 Task: Reply All to email with the signature Anthony Hernandez with the subject Reminder for an interview from softage.10@softage.net with the message Can you provide me with the details of the new training program? with BCC to softage.6@softage.net with an attached document Technical_specifications.pdf
Action: Mouse moved to (1018, 170)
Screenshot: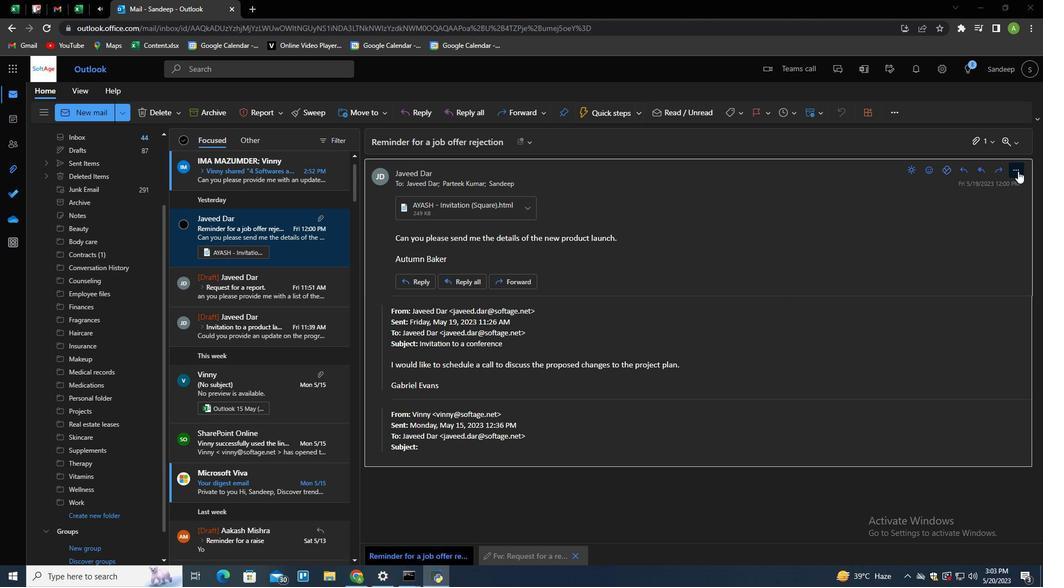 
Action: Mouse pressed left at (1018, 170)
Screenshot: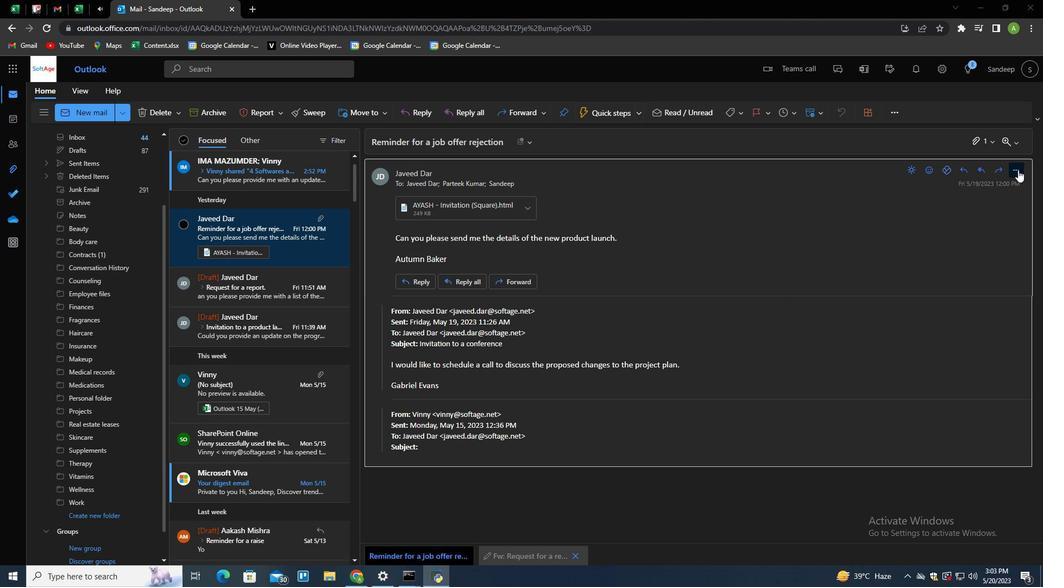 
Action: Mouse moved to (955, 204)
Screenshot: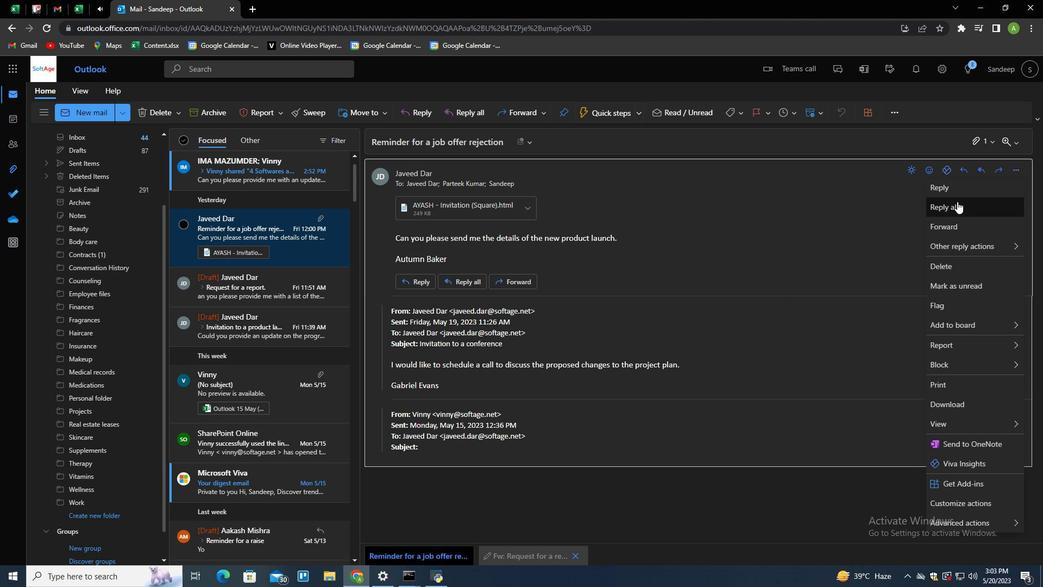 
Action: Mouse pressed left at (955, 204)
Screenshot: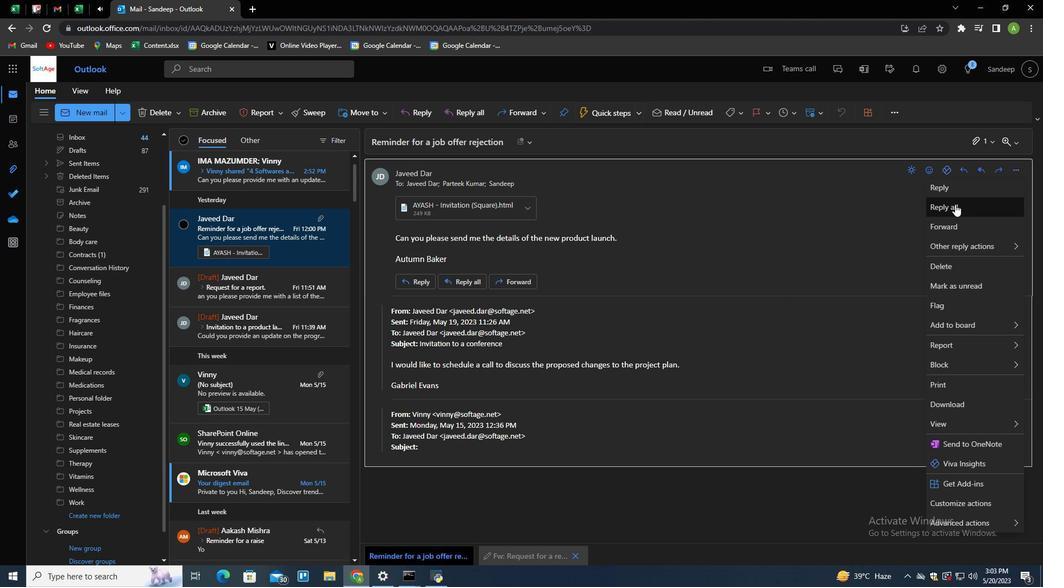 
Action: Mouse moved to (376, 311)
Screenshot: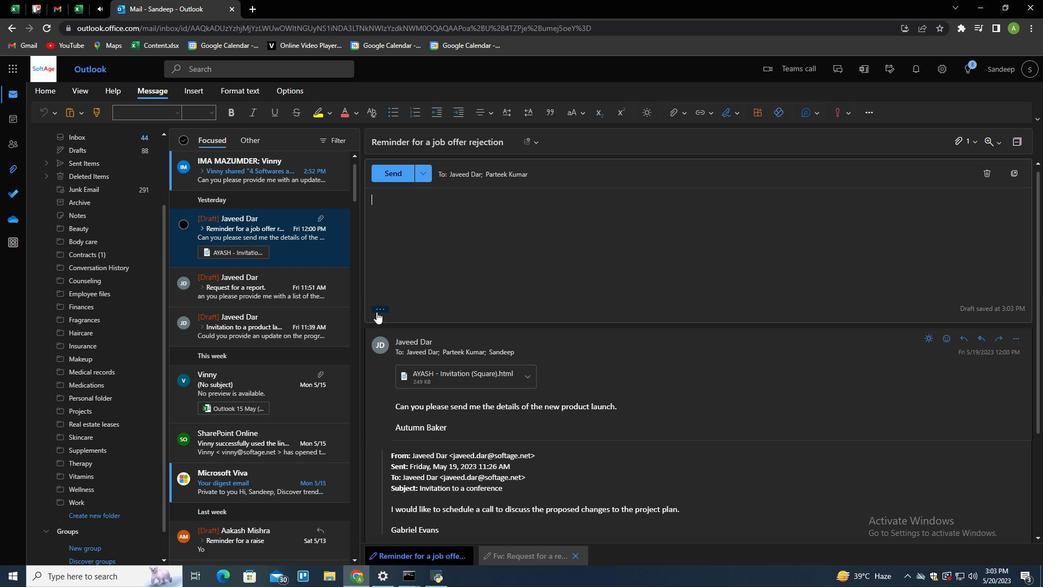 
Action: Mouse pressed left at (376, 311)
Screenshot: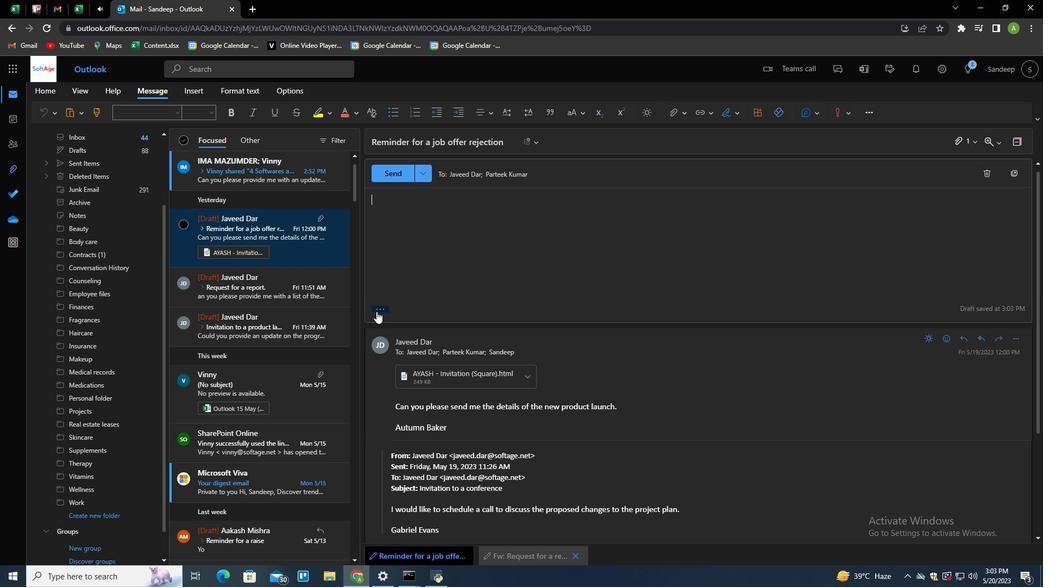 
Action: Mouse moved to (728, 114)
Screenshot: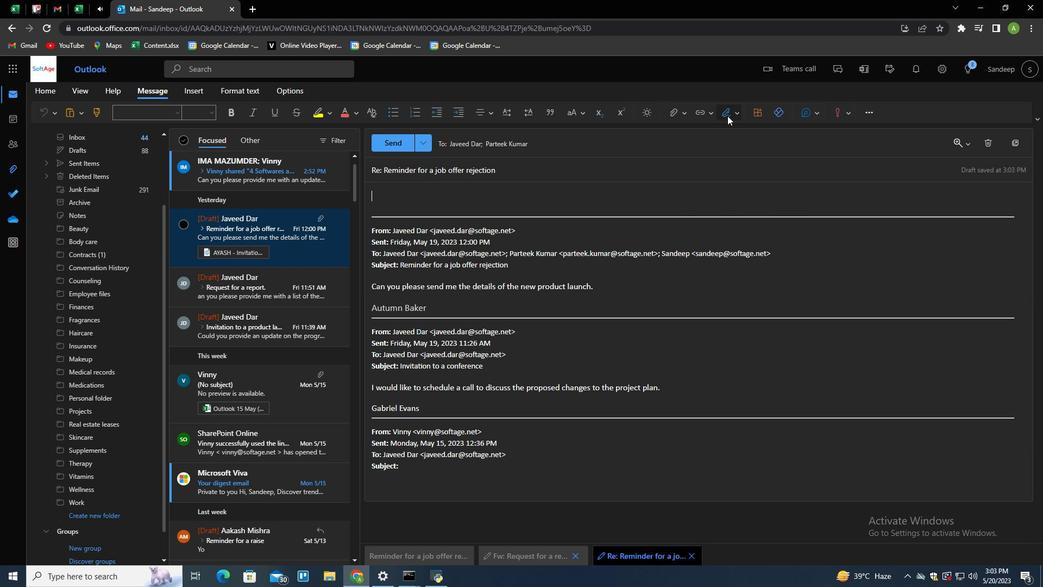 
Action: Mouse pressed left at (728, 114)
Screenshot: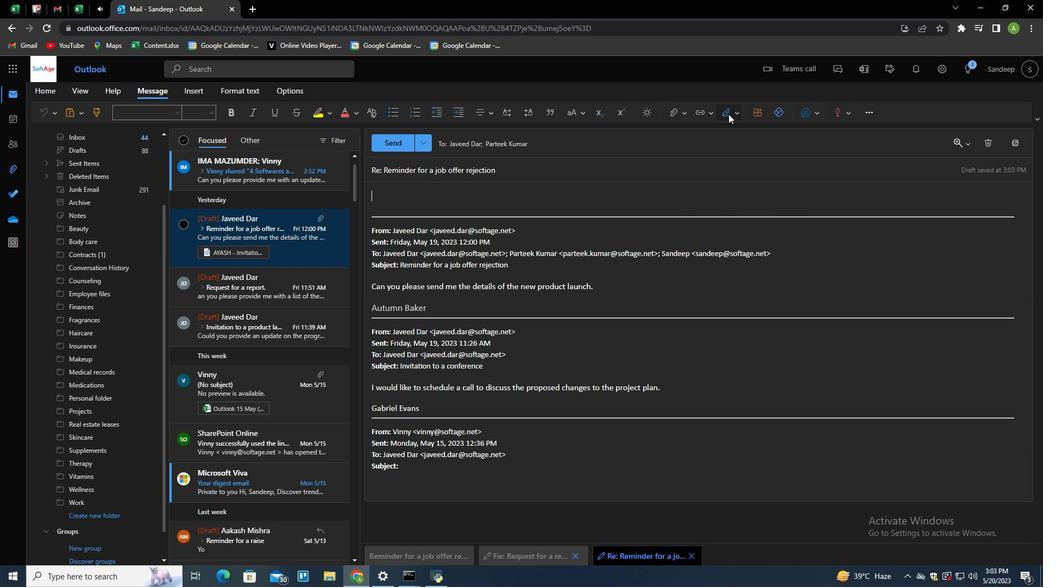 
Action: Mouse moved to (712, 153)
Screenshot: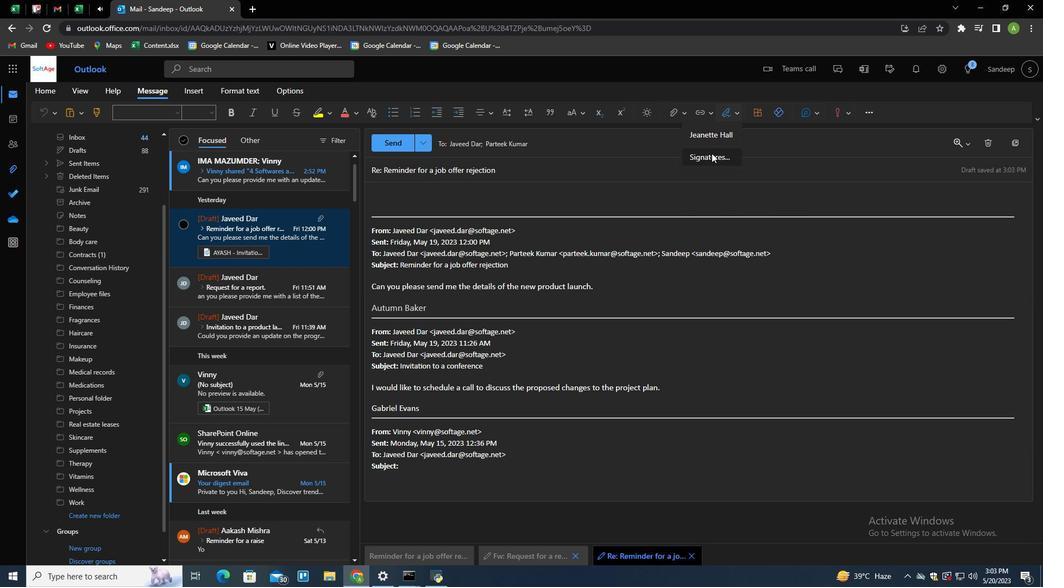 
Action: Mouse pressed left at (712, 153)
Screenshot: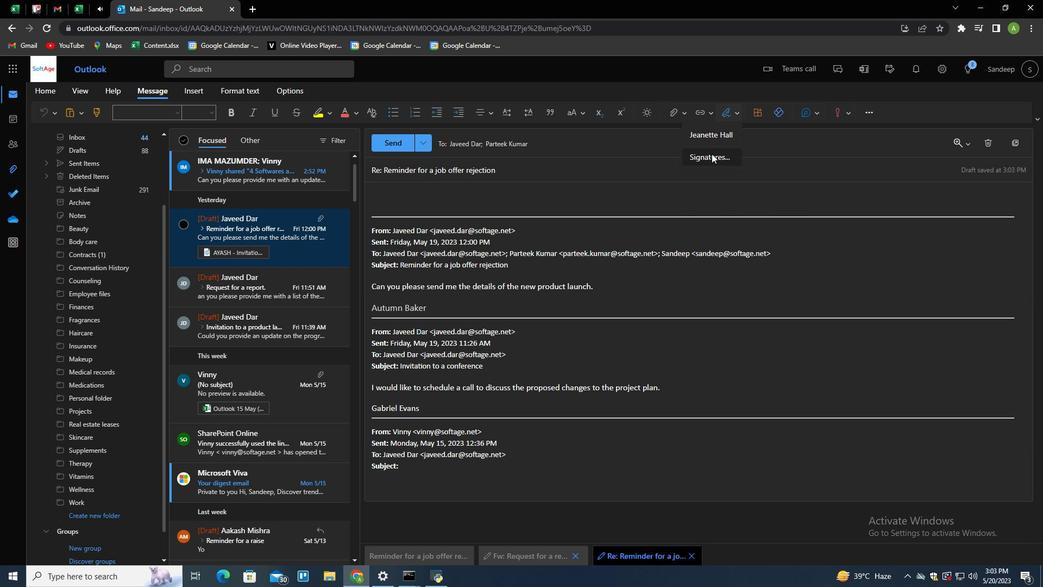 
Action: Mouse moved to (731, 199)
Screenshot: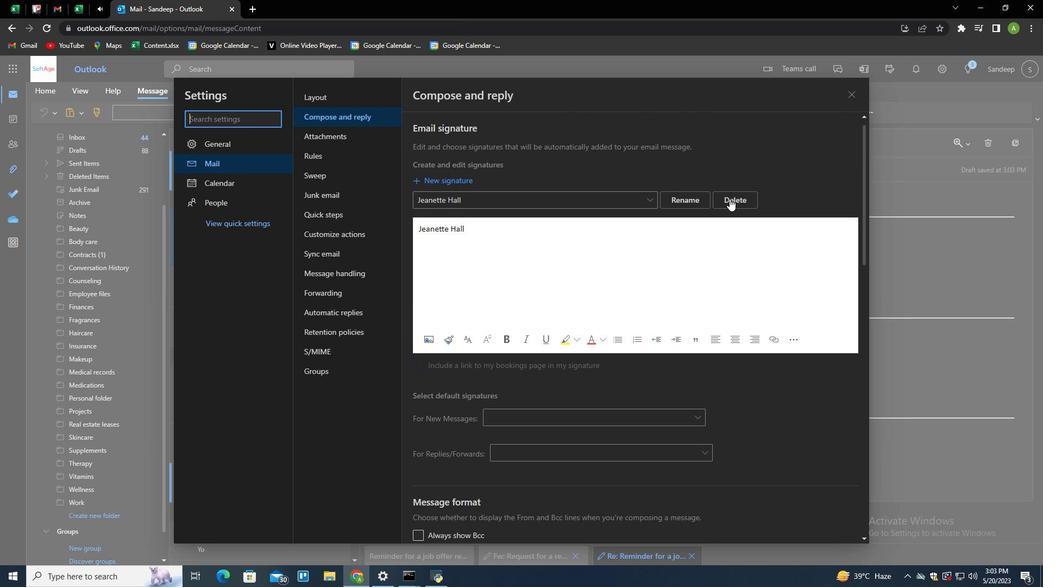 
Action: Mouse pressed left at (731, 199)
Screenshot: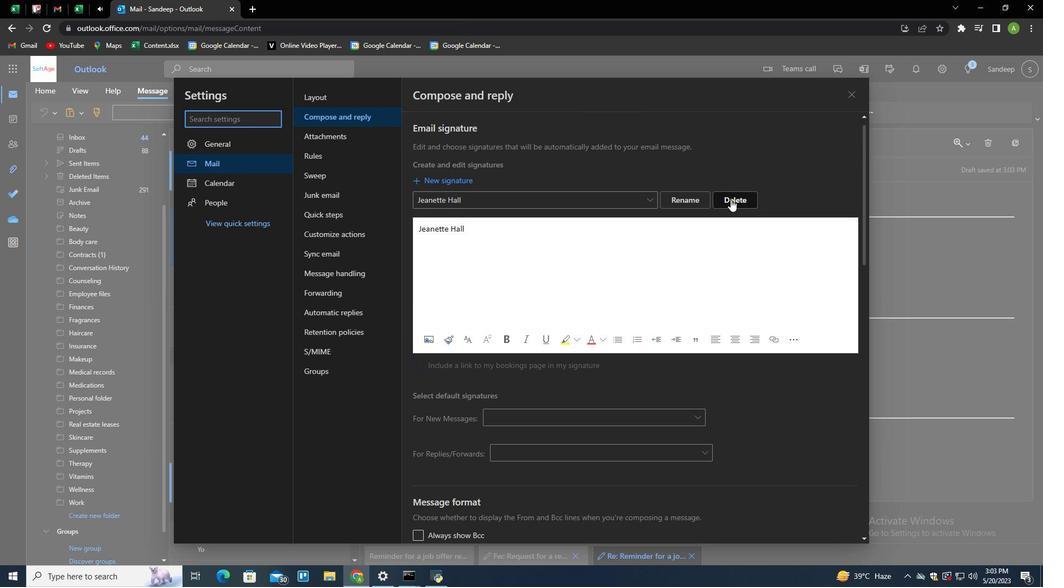 
Action: Mouse pressed left at (731, 199)
Screenshot: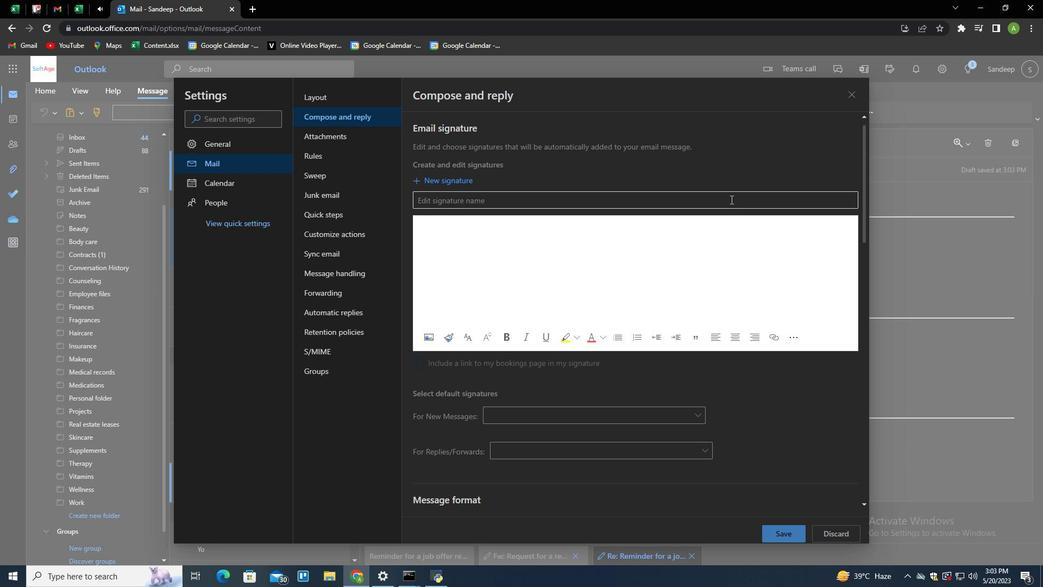 
Action: Mouse moved to (729, 201)
Screenshot: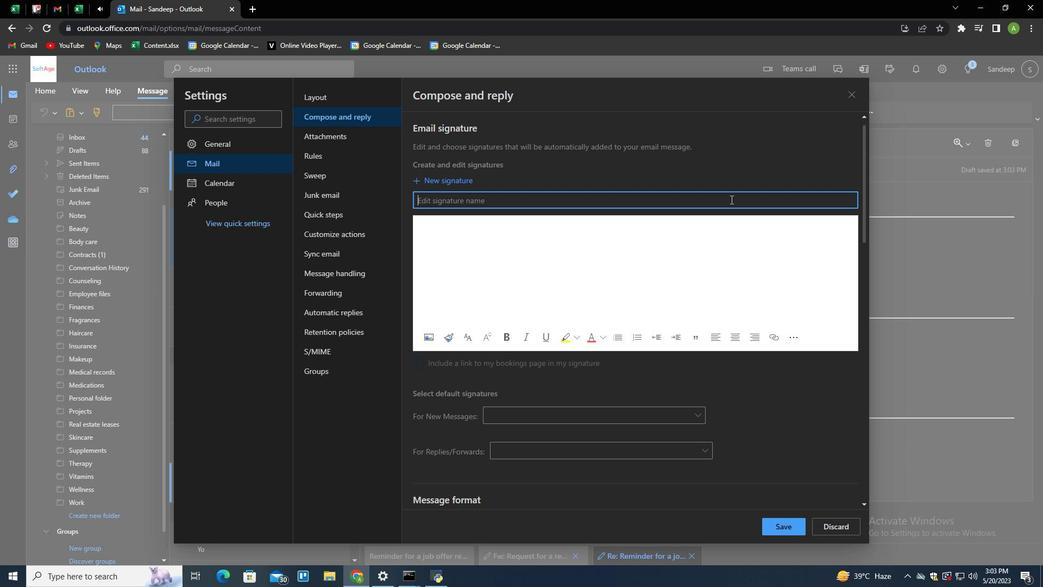 
Action: Key pressed <Key.shift>Anthony<Key.space><Key.shift>Hernandez<Key.tab><Key.shift>Anthony<Key.space><Key.shift><Key.shift><Key.shift><Key.shift><Key.shift><Key.shift><Key.shift><Key.shift><Key.shift><Key.shift><Key.shift>Hernandez
Screenshot: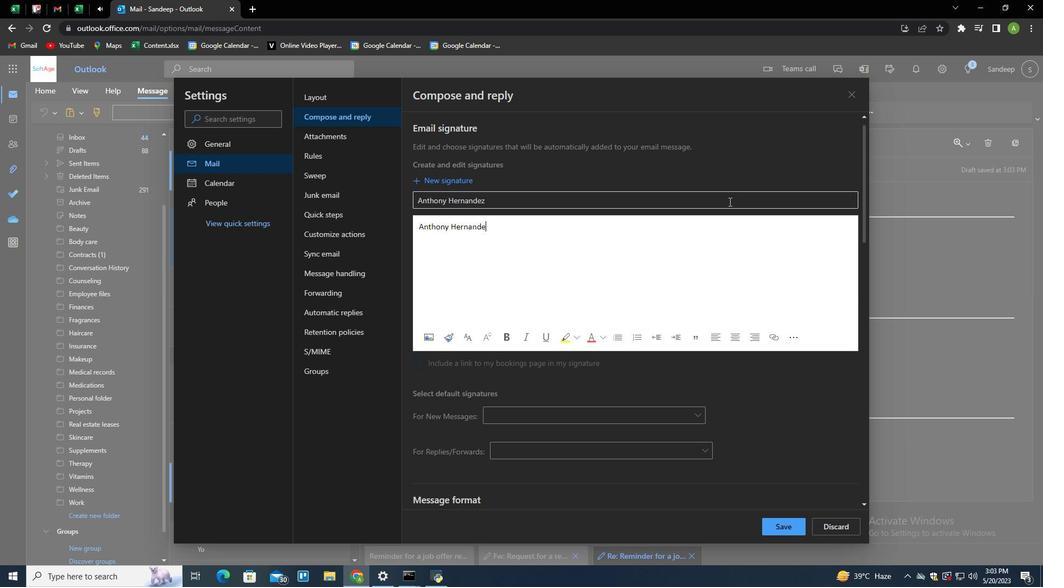 
Action: Mouse moved to (790, 522)
Screenshot: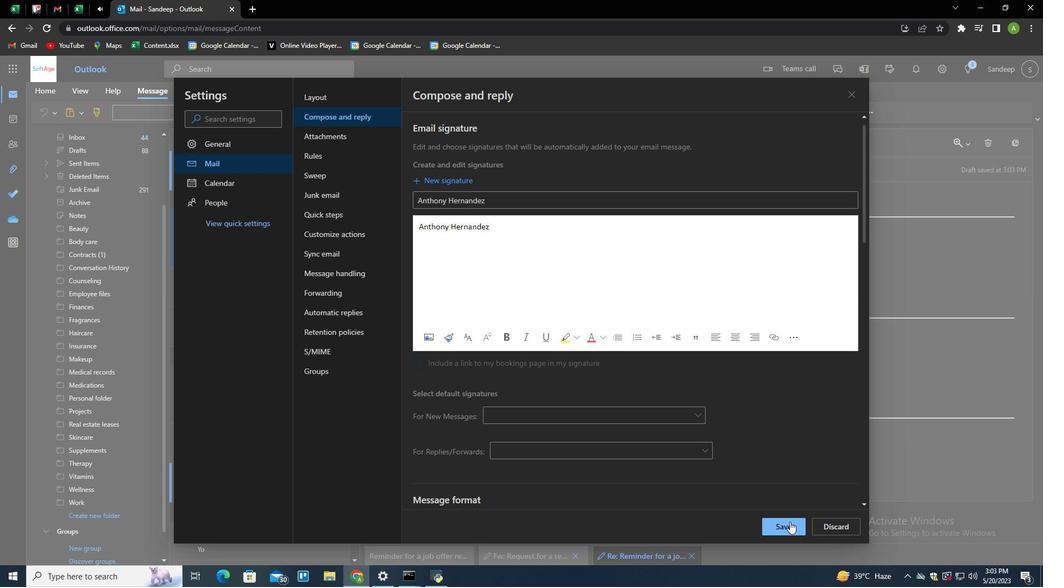 
Action: Mouse pressed left at (790, 522)
Screenshot: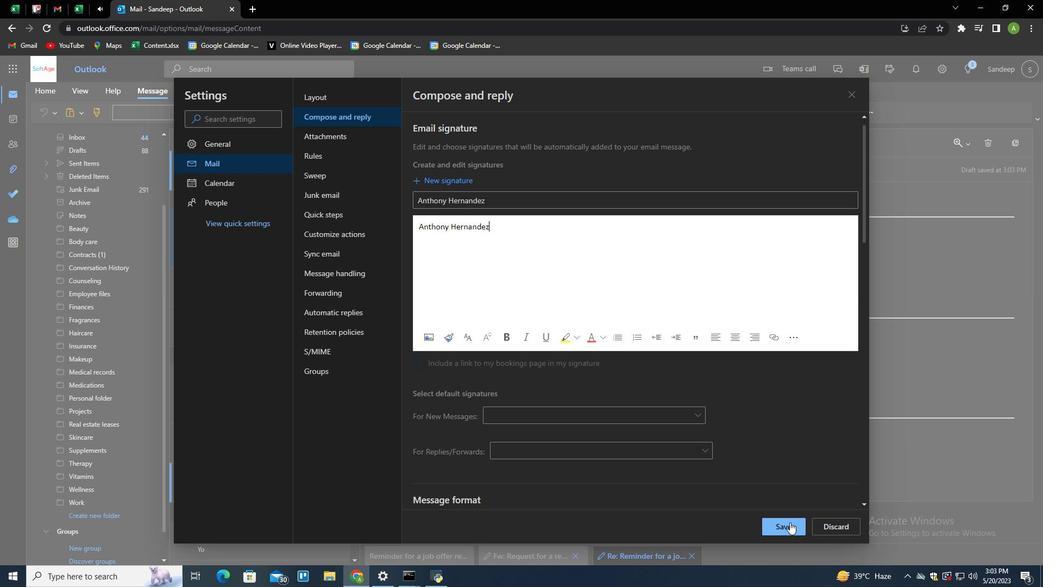
Action: Mouse moved to (946, 274)
Screenshot: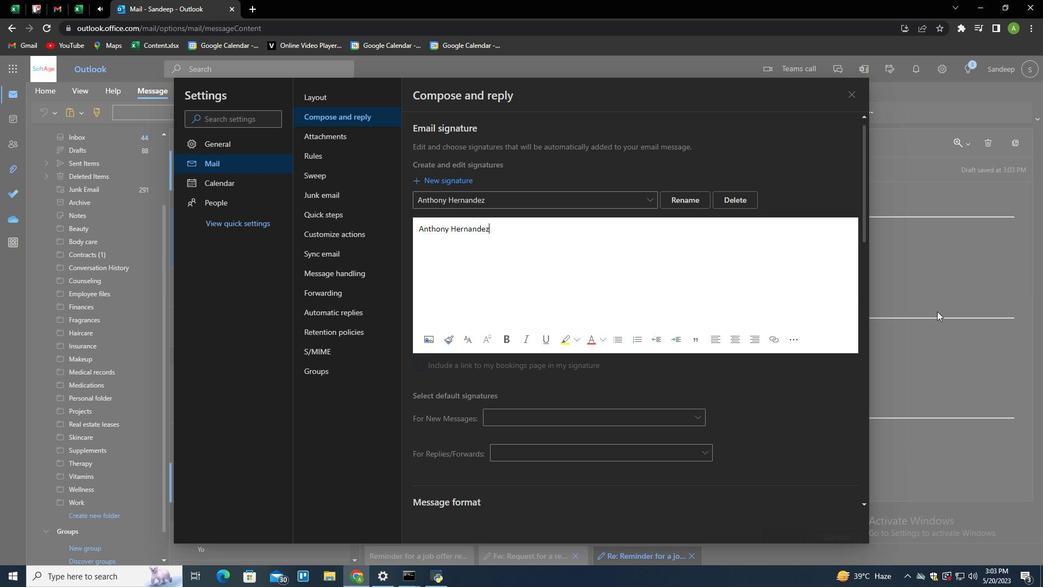 
Action: Mouse pressed left at (946, 274)
Screenshot: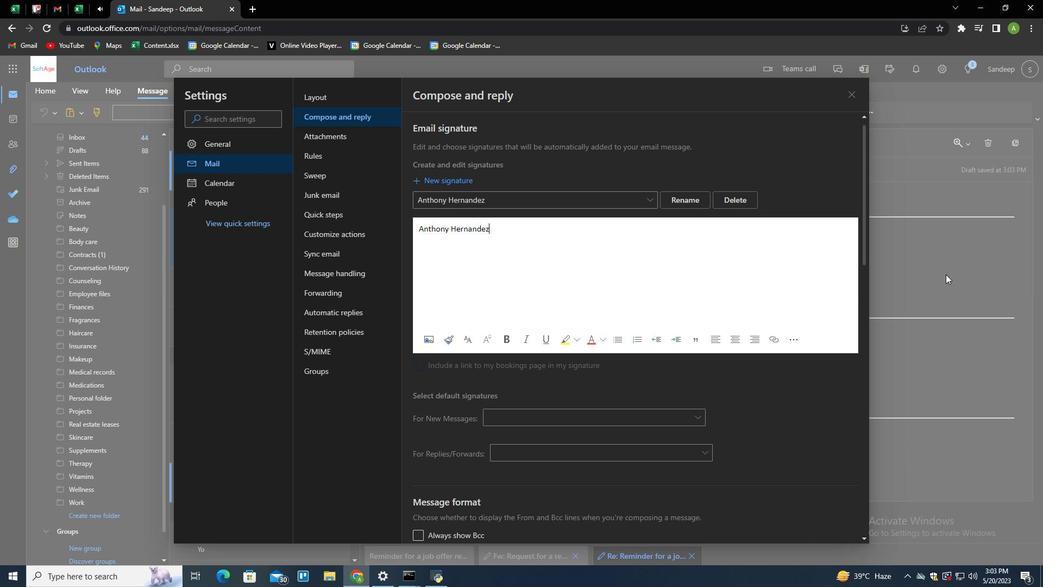 
Action: Mouse moved to (732, 109)
Screenshot: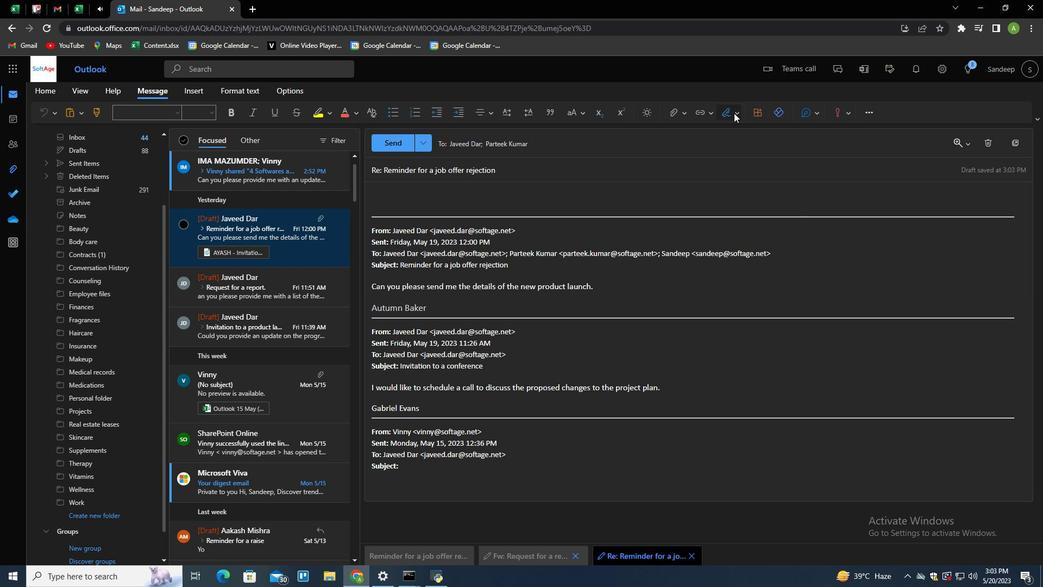 
Action: Mouse pressed left at (732, 109)
Screenshot: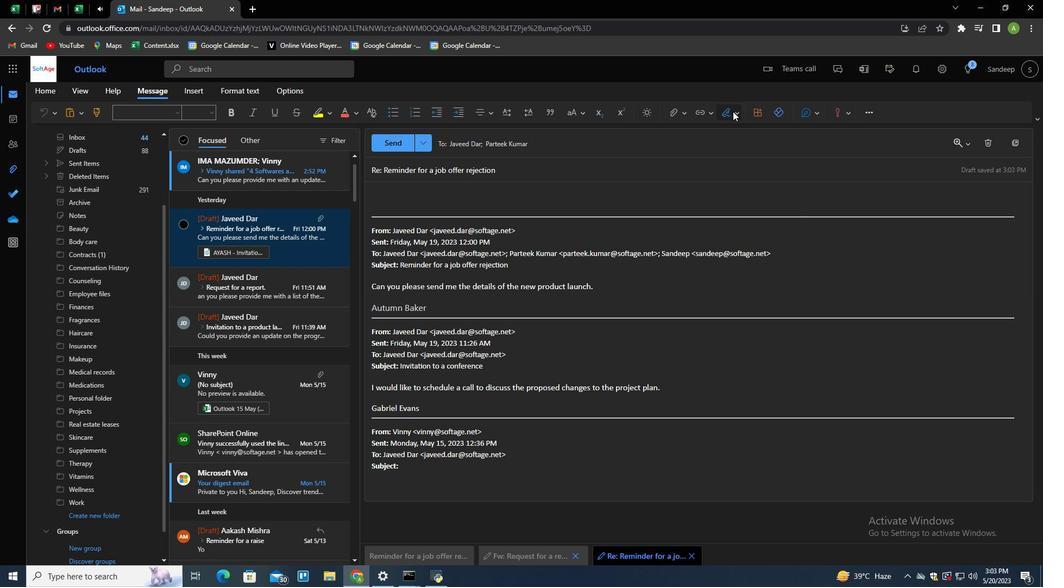 
Action: Mouse moved to (727, 133)
Screenshot: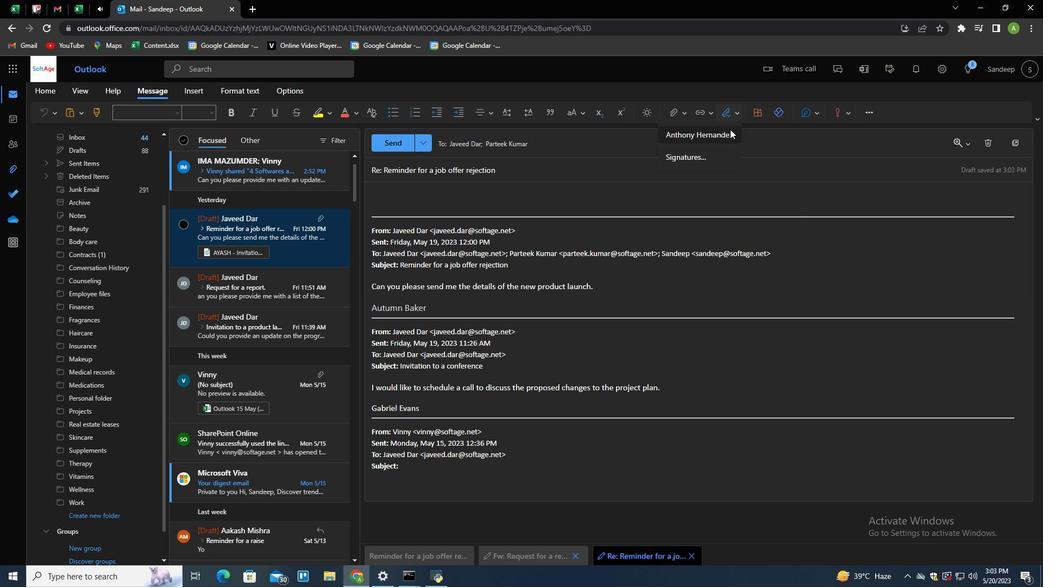 
Action: Mouse pressed left at (727, 133)
Screenshot: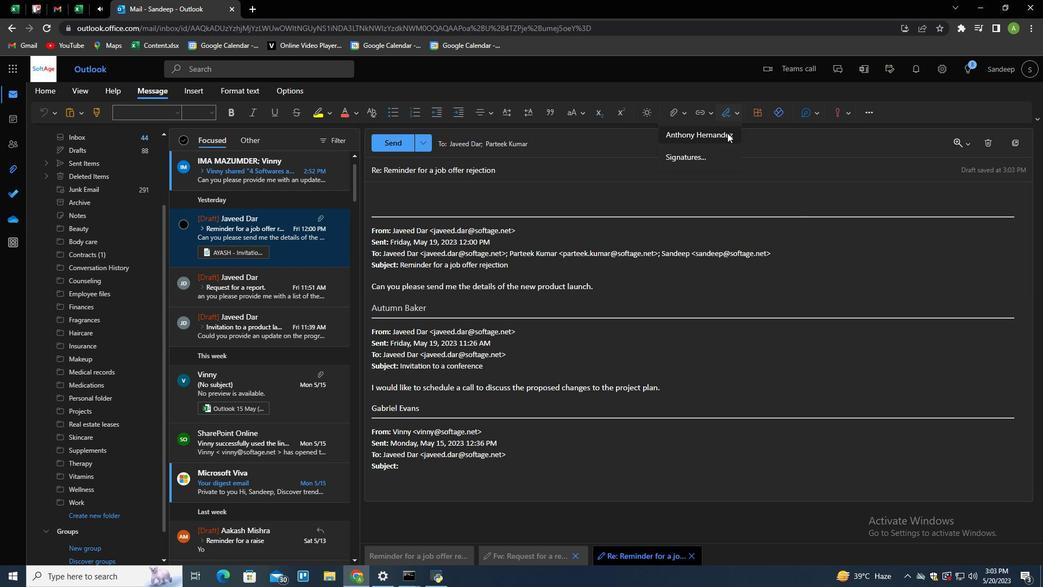 
Action: Mouse moved to (379, 168)
Screenshot: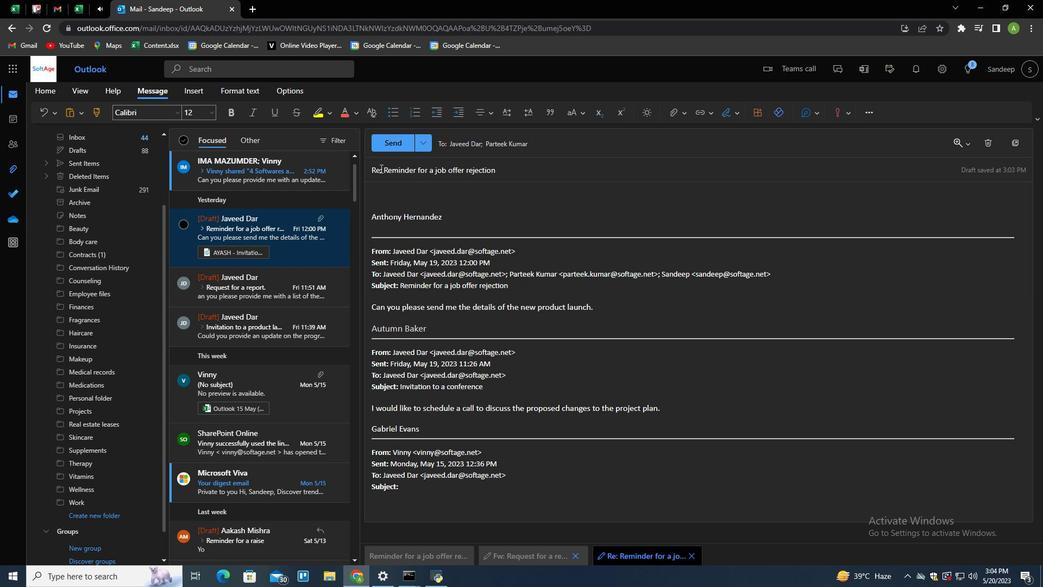 
Action: Mouse pressed left at (379, 168)
Screenshot: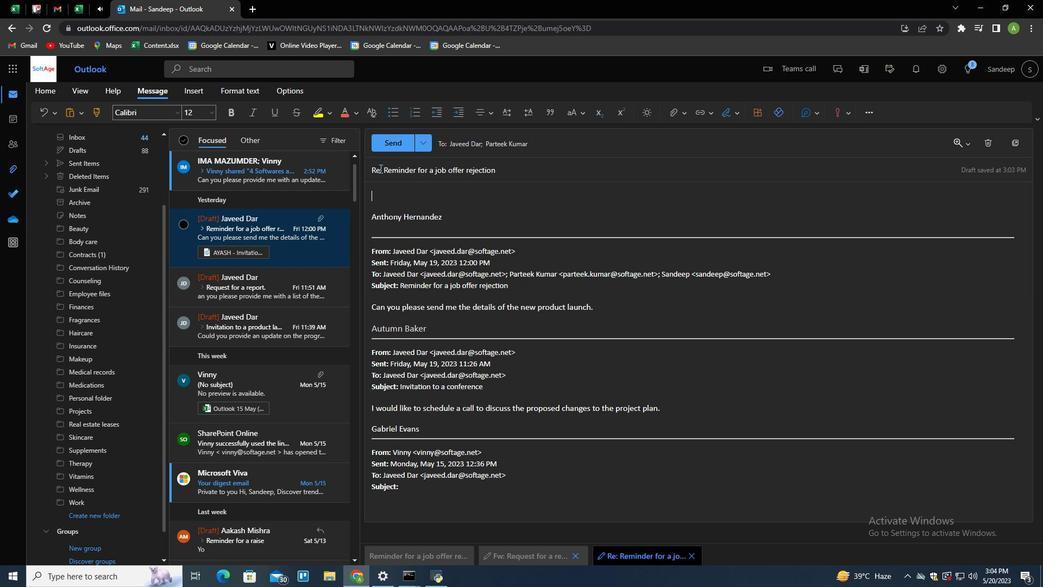 
Action: Mouse moved to (441, 188)
Screenshot: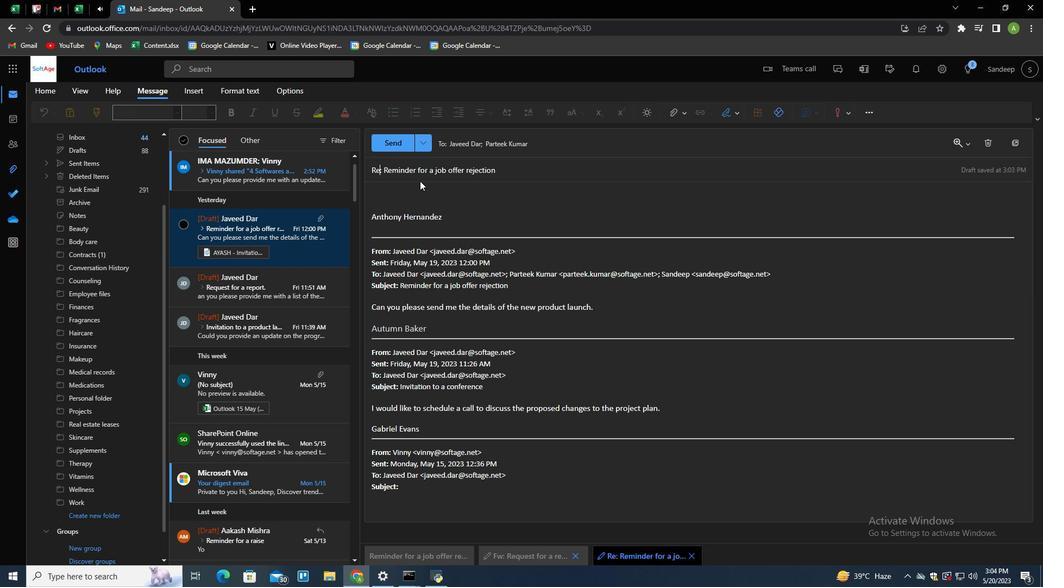 
Action: Key pressed <Key.right><Key.shift_r><Key.end><Key.space><Key.space><Key.backspace><Key.shift>Reminder<Key.space>for<Key.space>an<Key.space>interview<Key.tab><Key.shift>Can<Key.space>you<Key.space>provide<Key.space>me<Key.space>with<Key.space>the<Key.space>details<Key.space>of<Key.space>the<Key.space>new<Key.space>training<Key.space>program<Key.shift>?
Screenshot: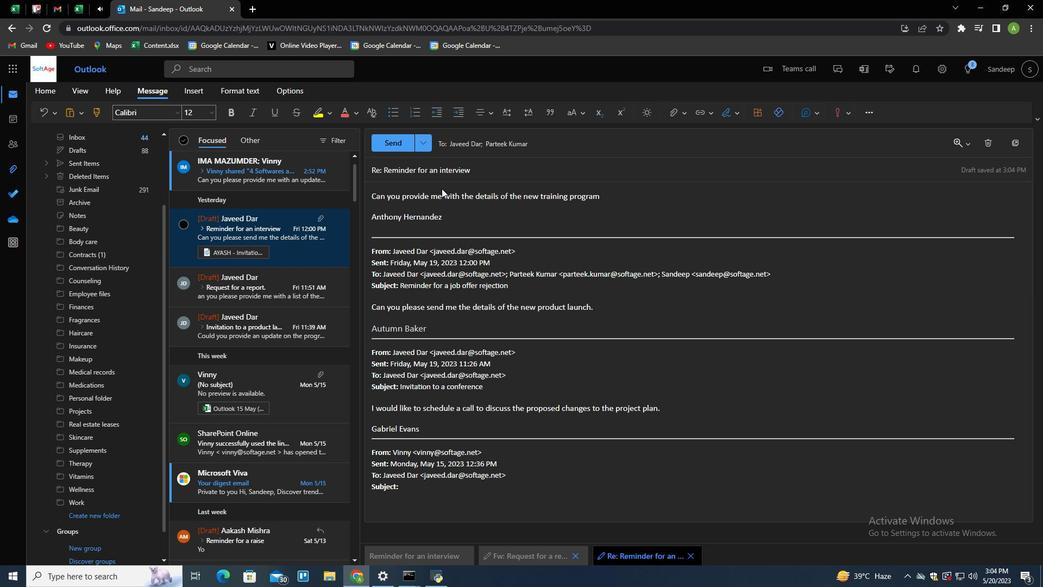 
Action: Mouse moved to (641, 141)
Screenshot: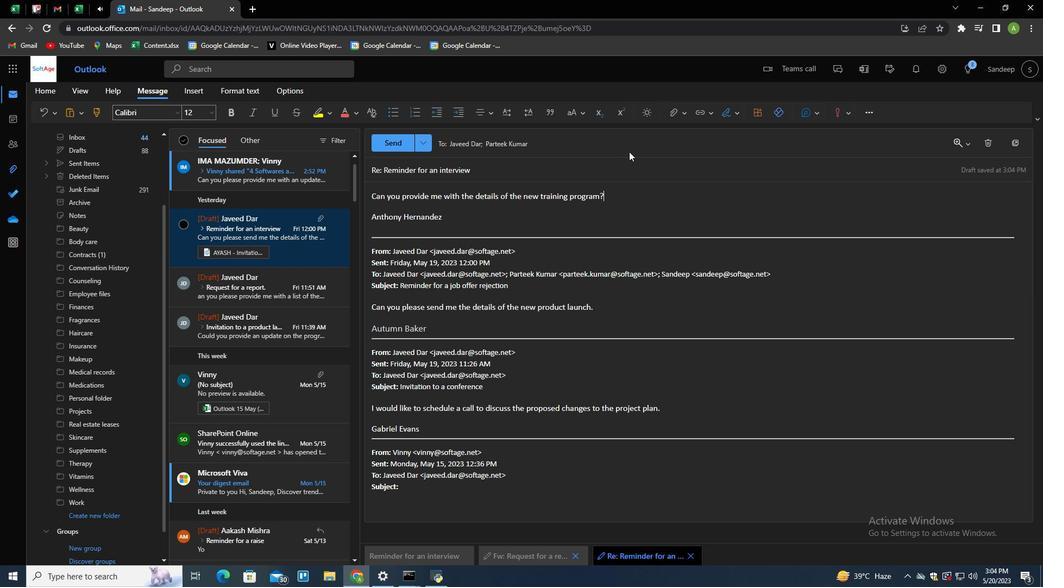 
Action: Mouse pressed left at (641, 141)
Screenshot: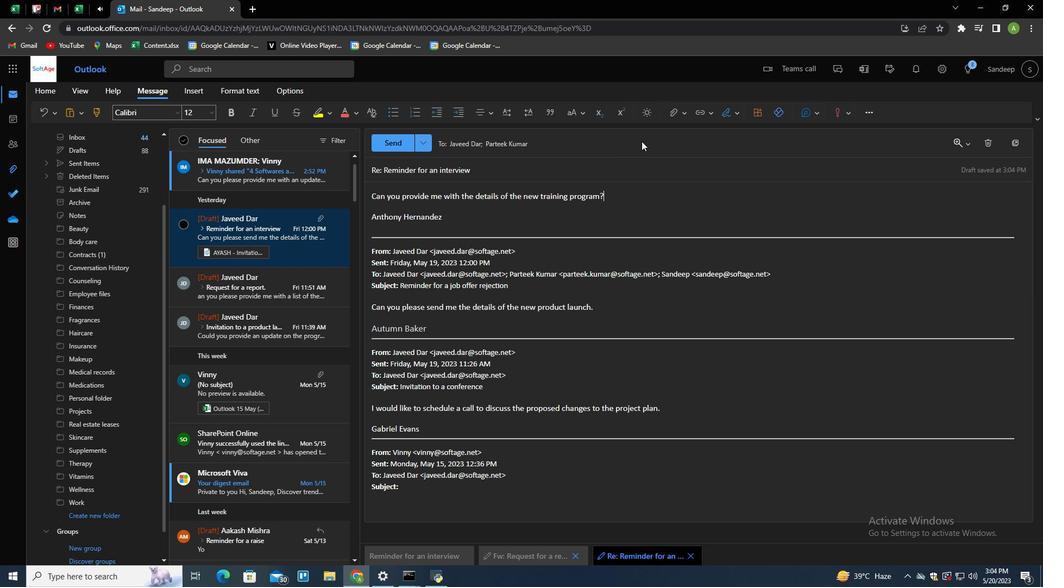 
Action: Mouse moved to (1017, 168)
Screenshot: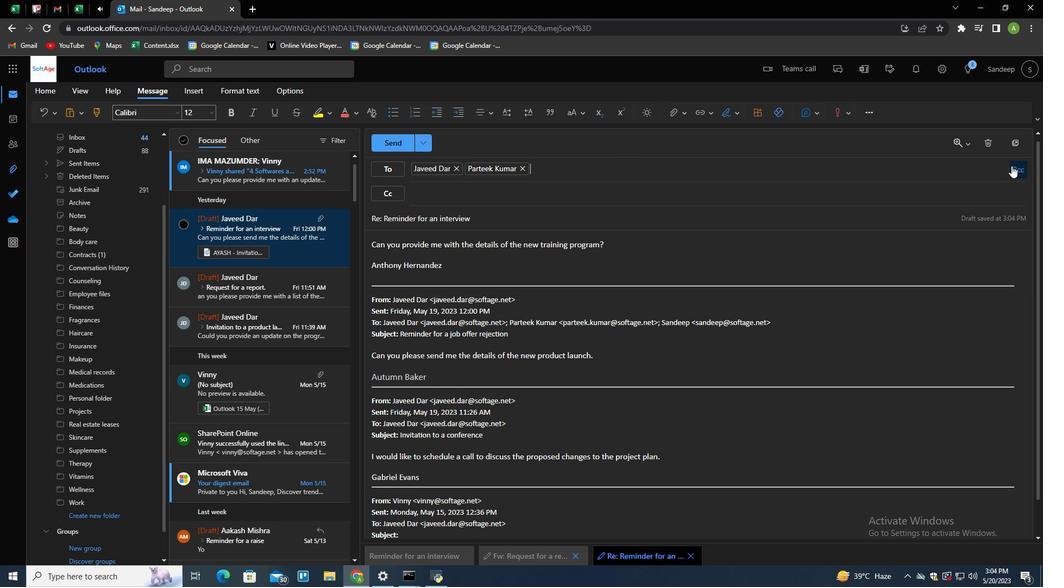 
Action: Mouse pressed left at (1017, 168)
Screenshot: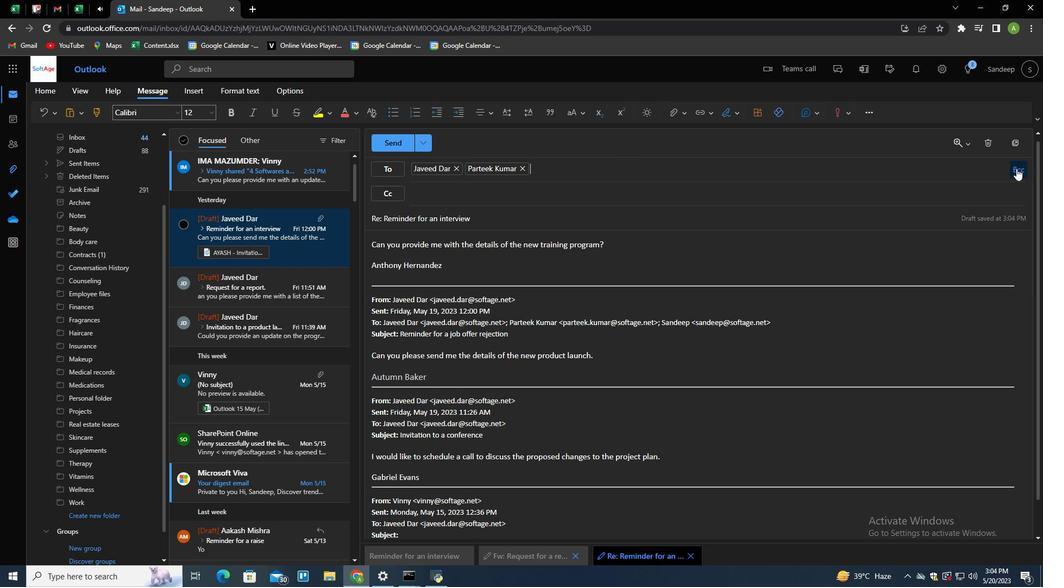 
Action: Mouse moved to (557, 221)
Screenshot: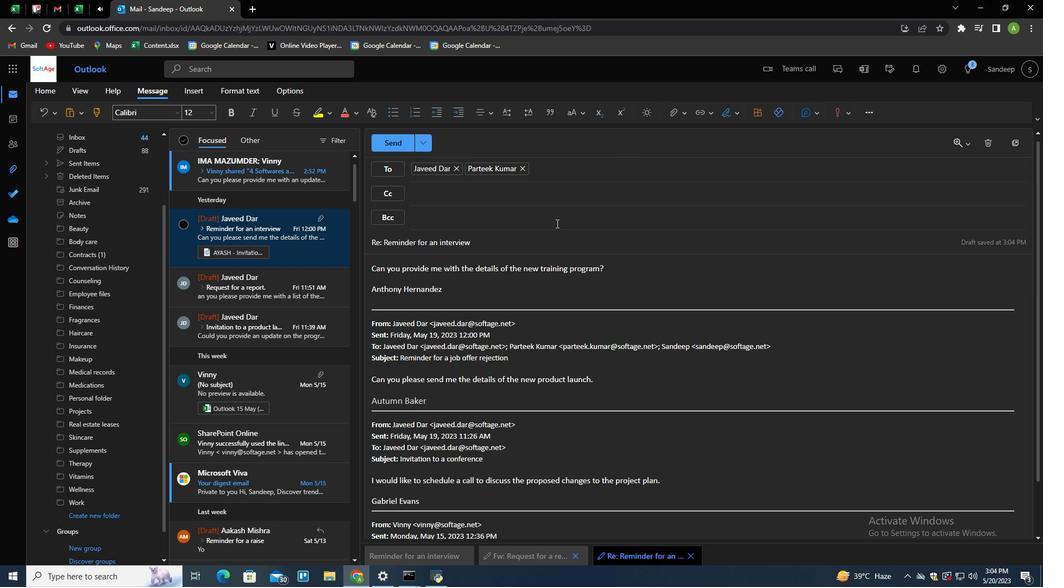 
Action: Mouse pressed left at (557, 221)
Screenshot: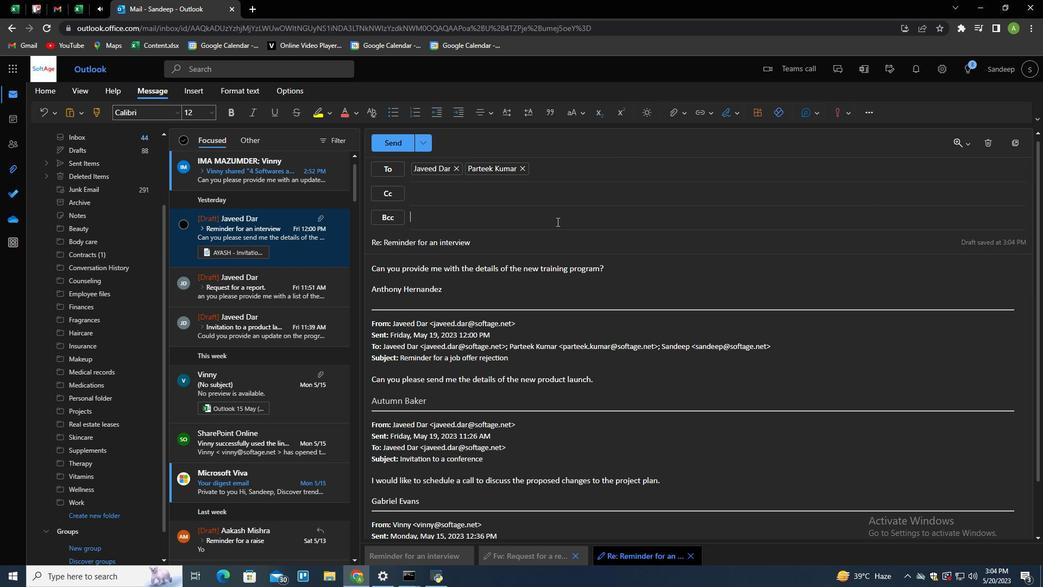 
Action: Mouse moved to (557, 221)
Screenshot: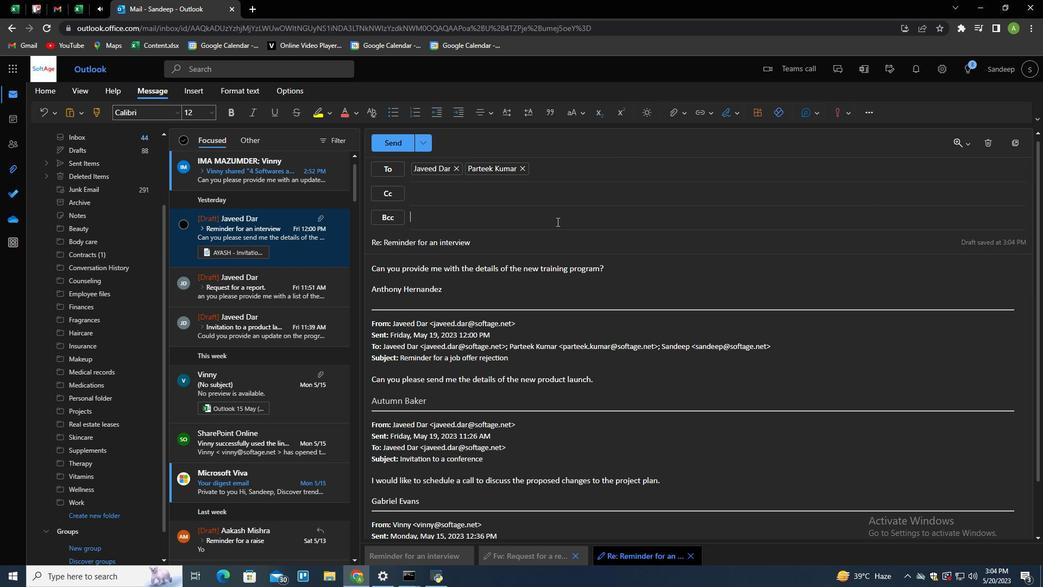 
Action: Key pressed softage6<Key.shift><Key.shift>@softae<Key.backspace>ge.net<Key.enter>
Screenshot: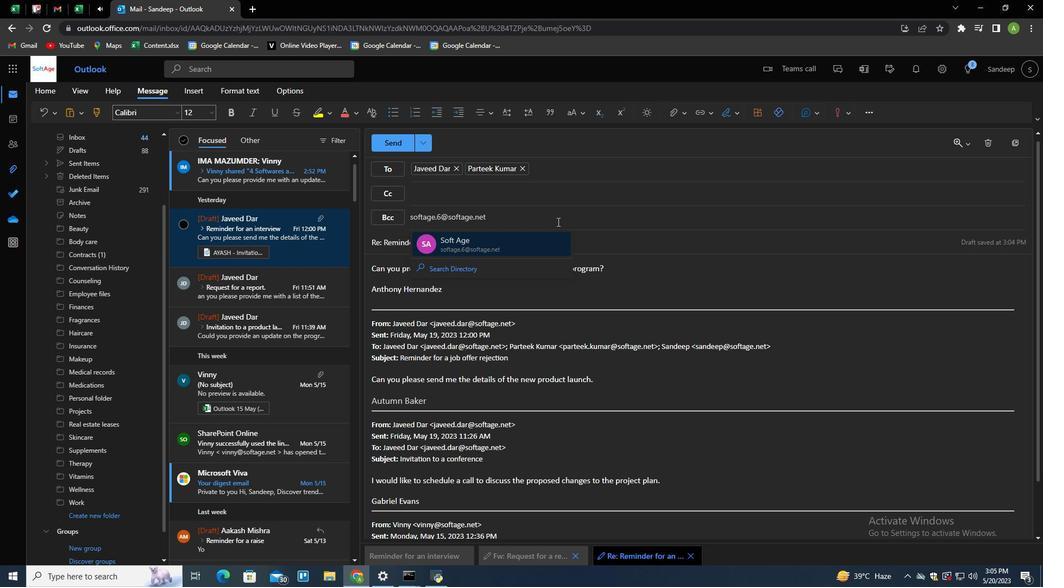 
Action: Mouse moved to (682, 114)
Screenshot: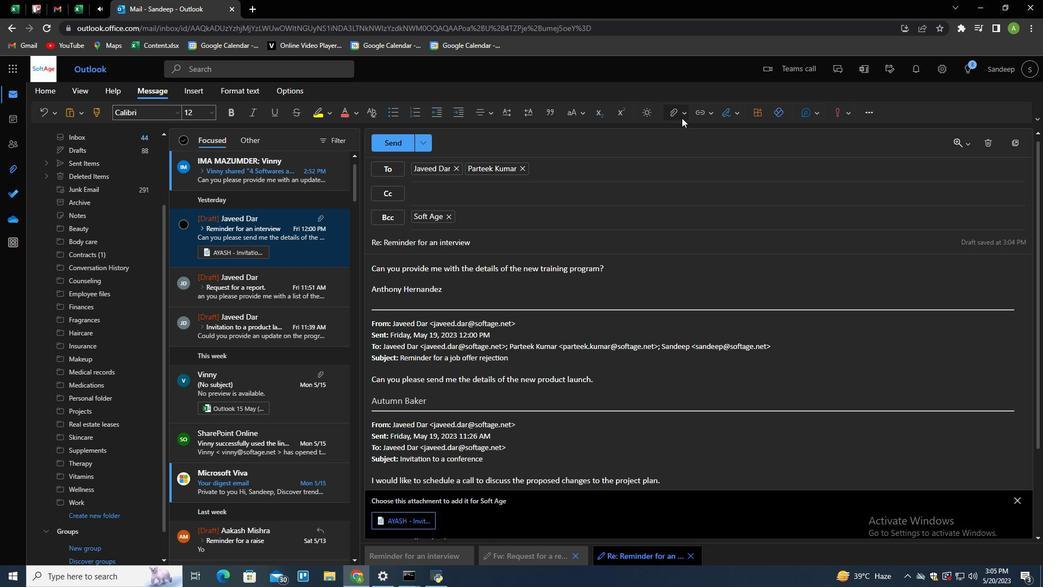 
Action: Mouse pressed left at (682, 114)
Screenshot: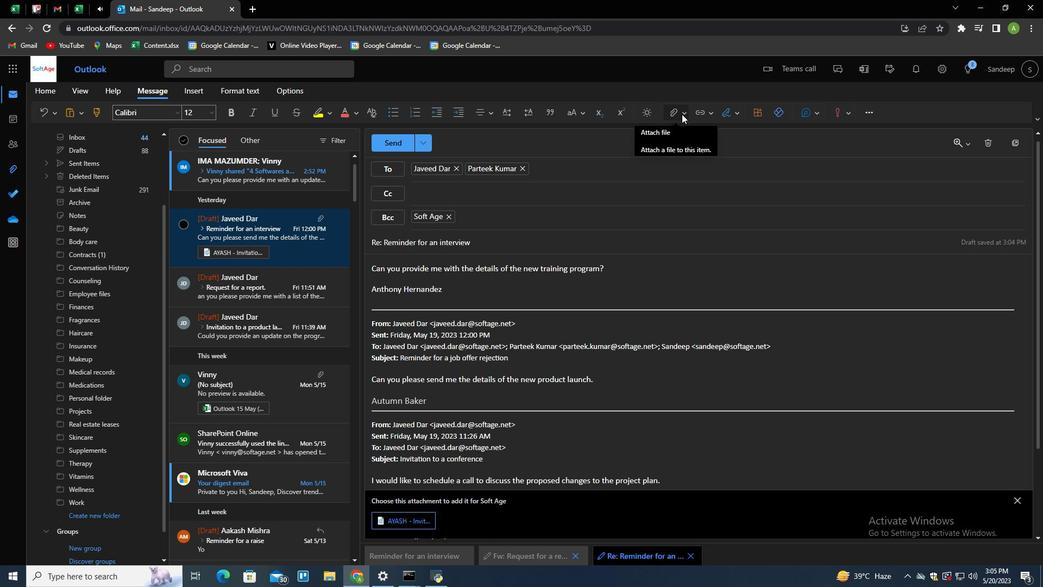 
Action: Mouse moved to (651, 131)
Screenshot: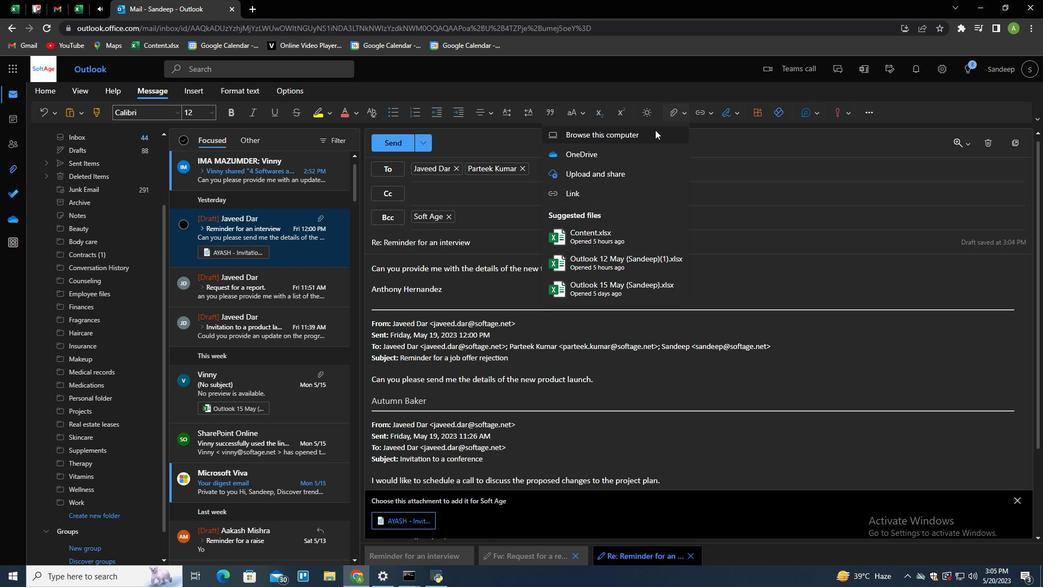 
Action: Mouse pressed left at (651, 131)
Screenshot: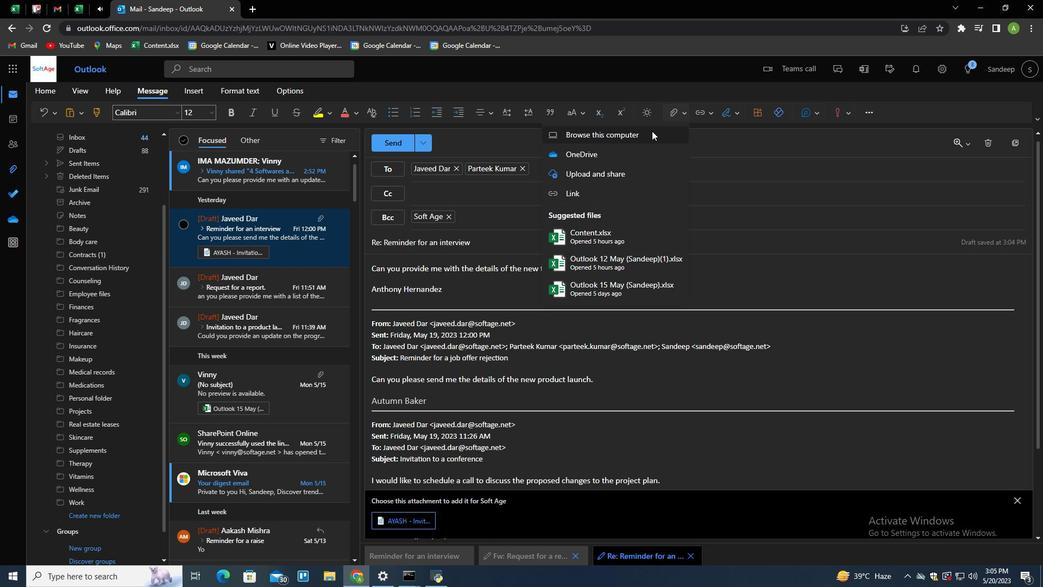 
Action: Mouse moved to (164, 141)
Screenshot: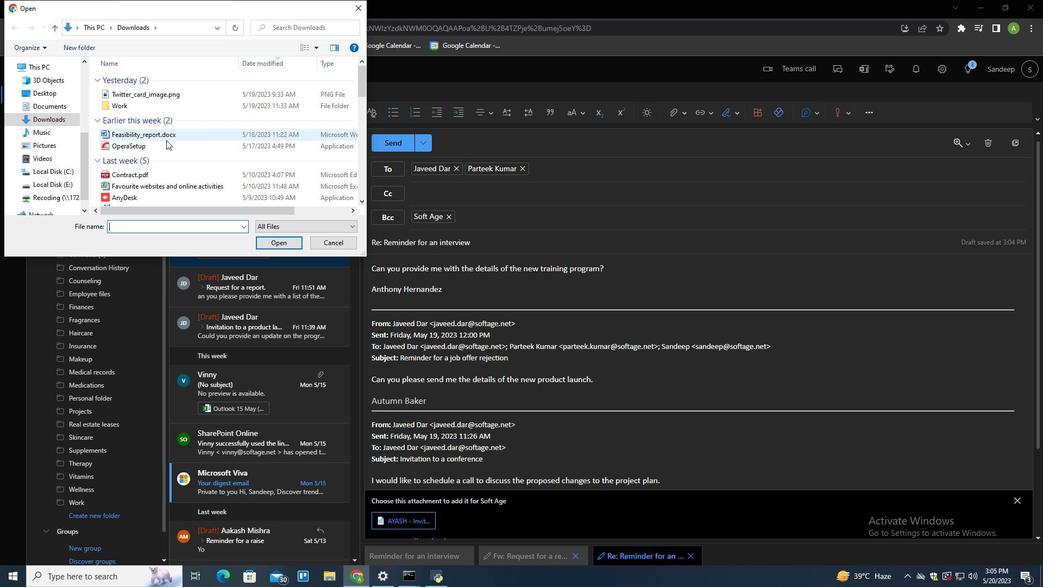 
Action: Mouse scrolled (164, 141) with delta (0, 0)
Screenshot: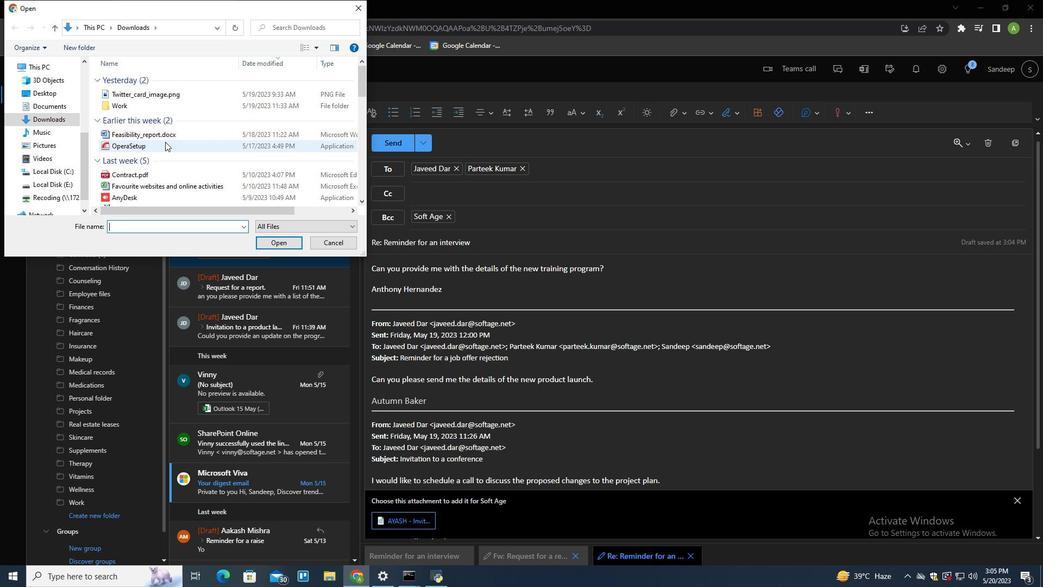 
Action: Mouse moved to (203, 100)
Screenshot: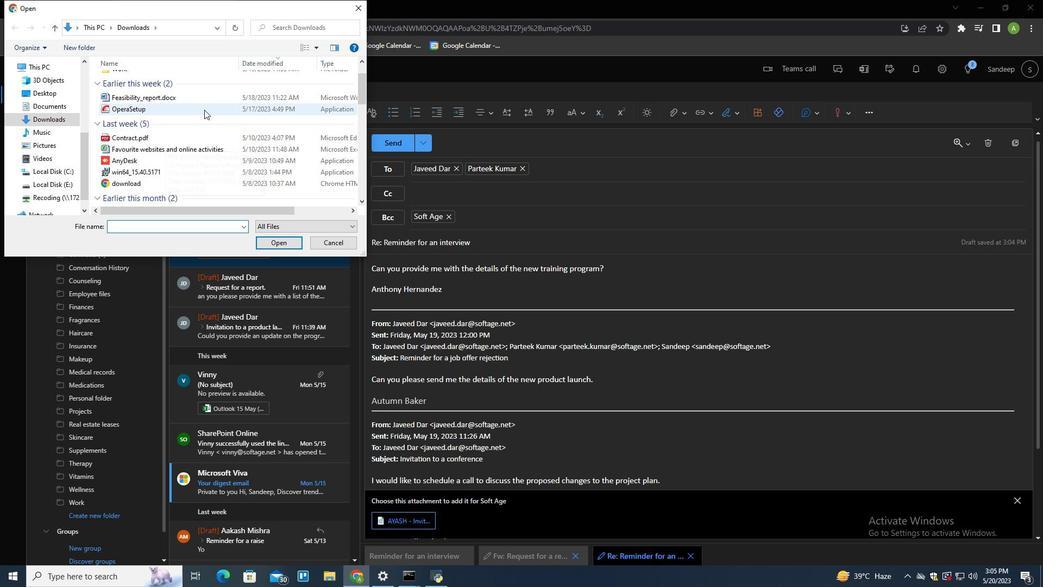 
Action: Mouse pressed left at (203, 100)
Screenshot: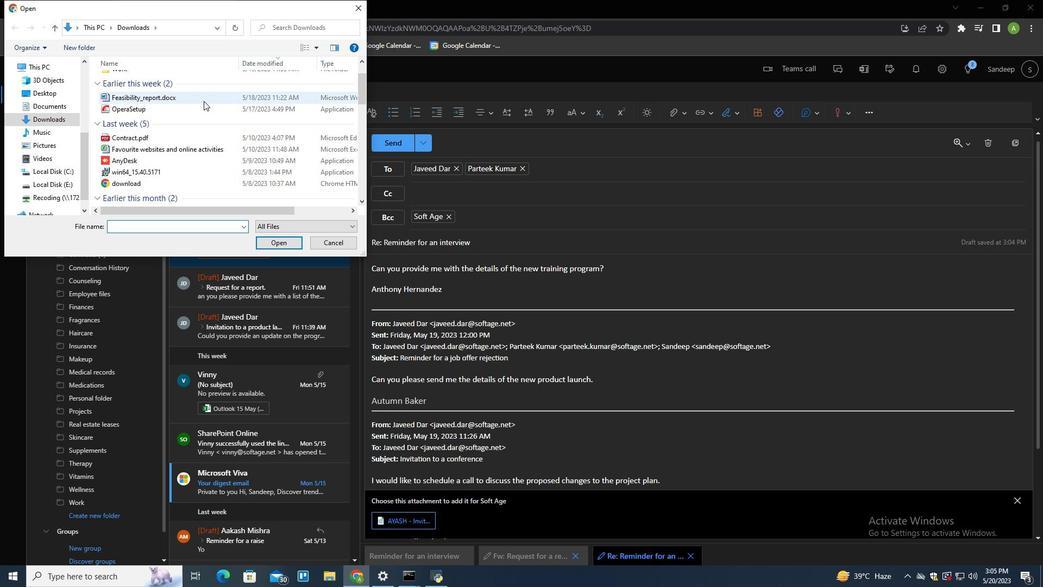
Action: Key pressed <Key.f2><Key.shift>Technical<Key.shift>_specificatons.pdf<Key.enter>
Screenshot: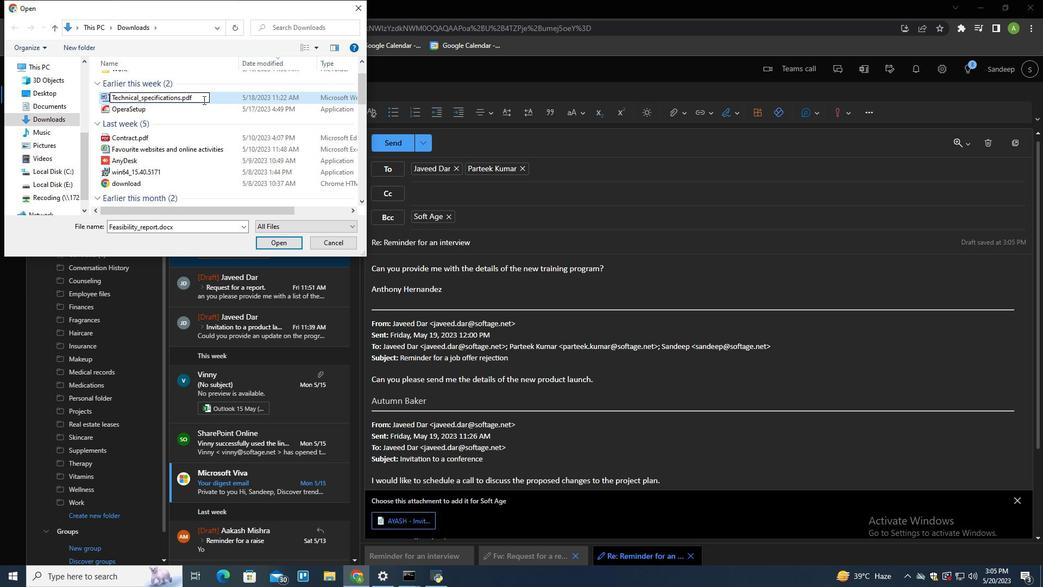 
Action: Mouse pressed left at (203, 100)
Screenshot: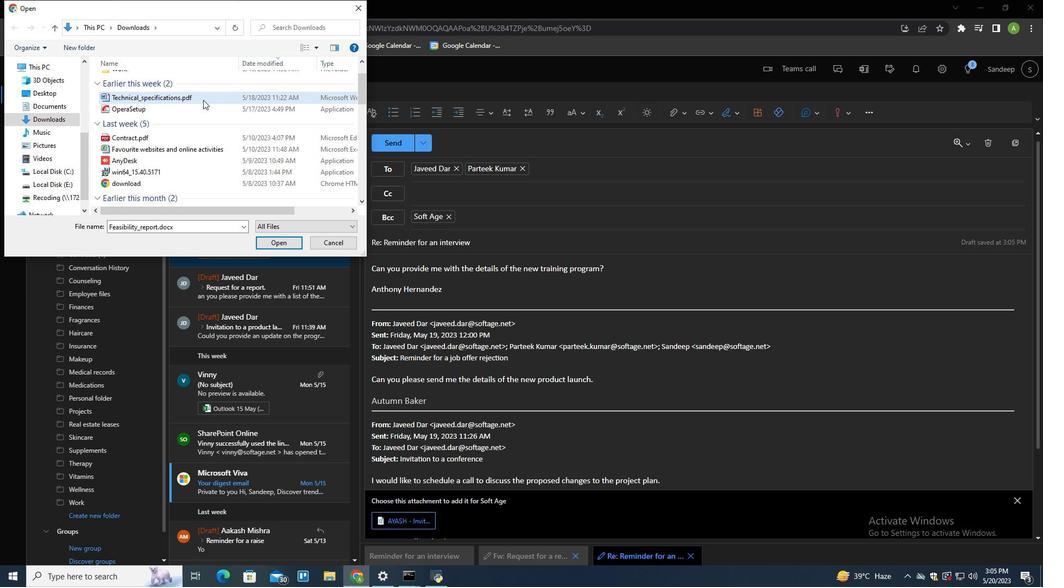 
Action: Mouse moved to (283, 240)
Screenshot: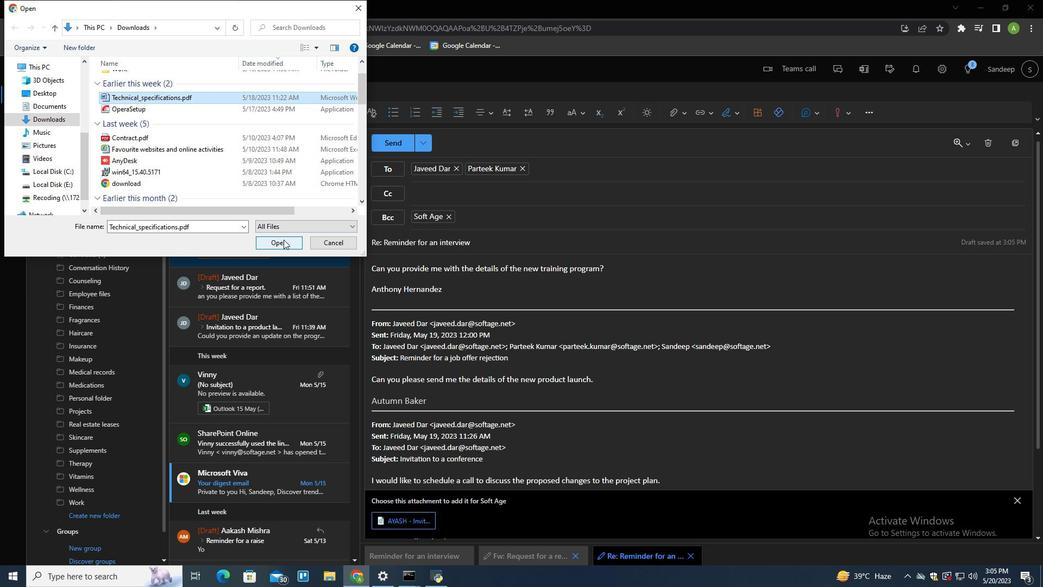 
Action: Mouse pressed left at (283, 240)
Screenshot: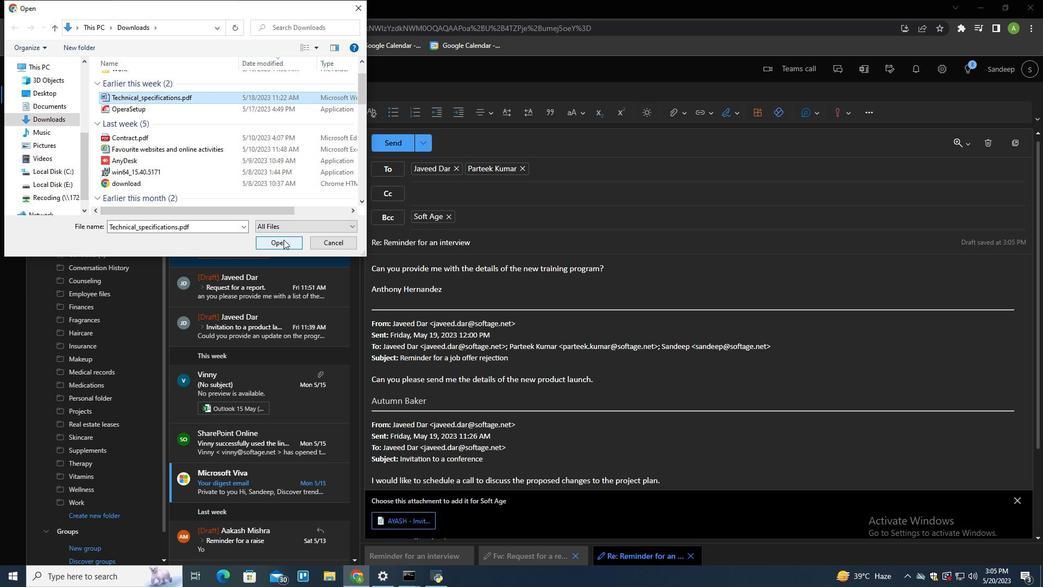
Action: Mouse moved to (623, 325)
Screenshot: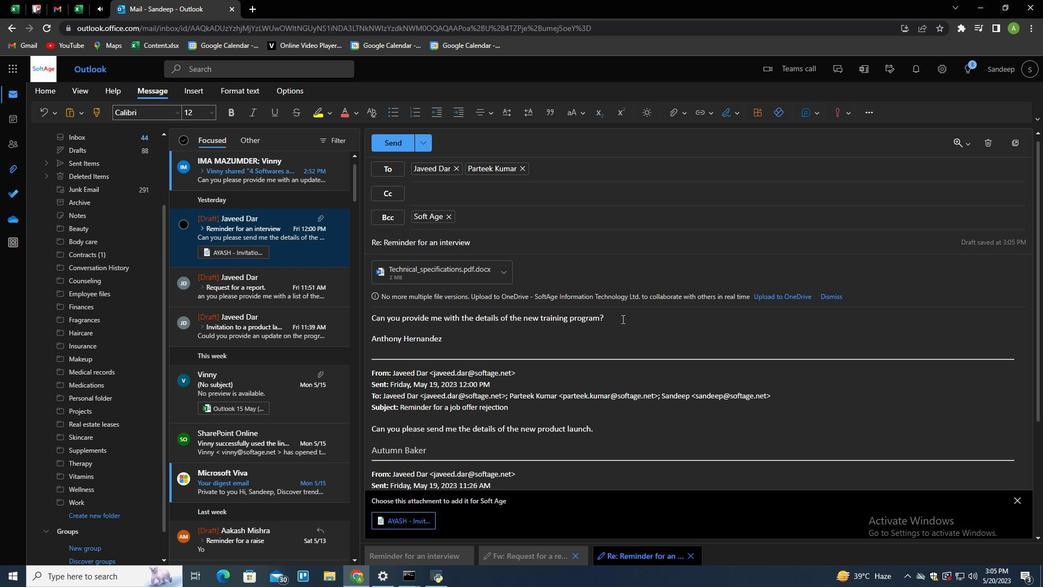 
Action: Mouse pressed left at (623, 325)
Screenshot: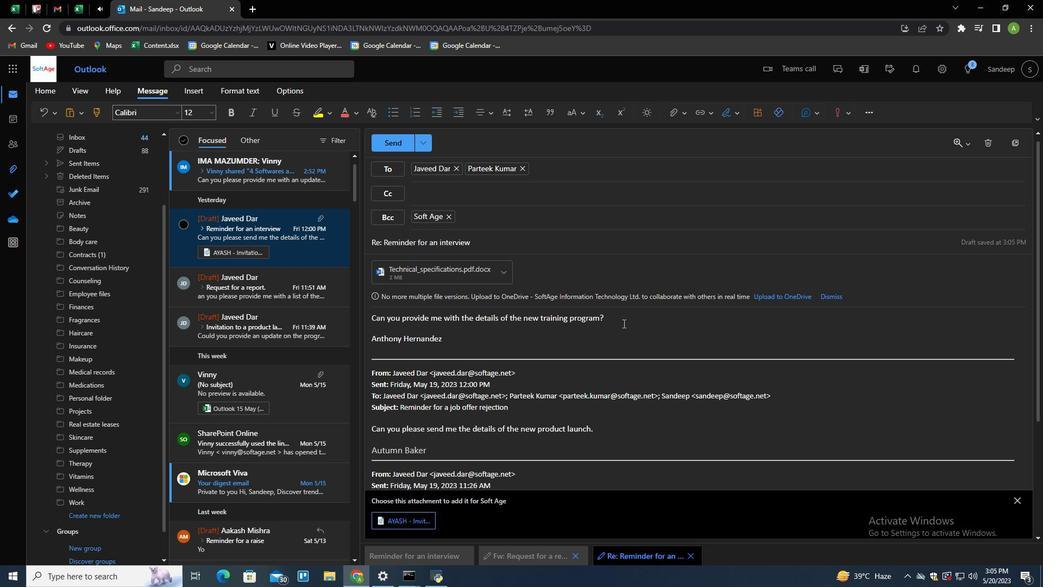 
Action: Mouse moved to (623, 325)
Screenshot: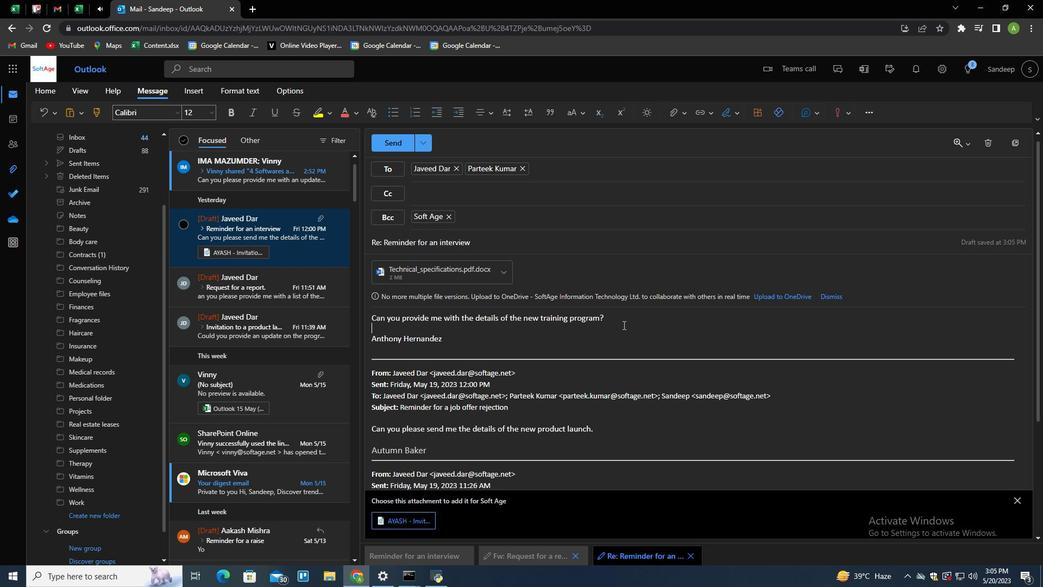 
Action: Key pressed <Key.enter>
Screenshot: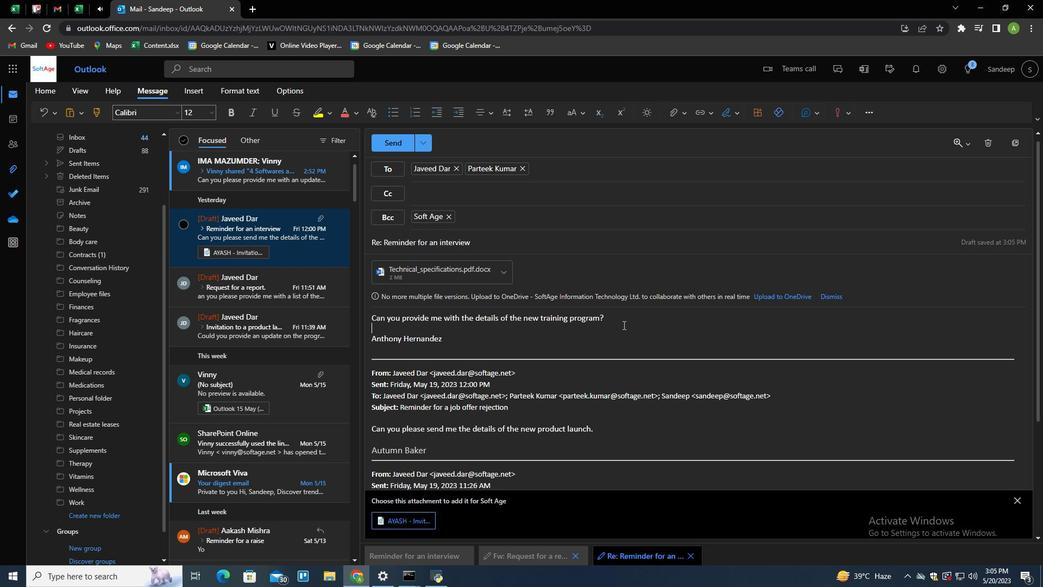 
